 Task: Select a due date automation when advanced on, 2 days before a card is due add basic without the red label at 11:00 AM.
Action: Mouse moved to (1133, 88)
Screenshot: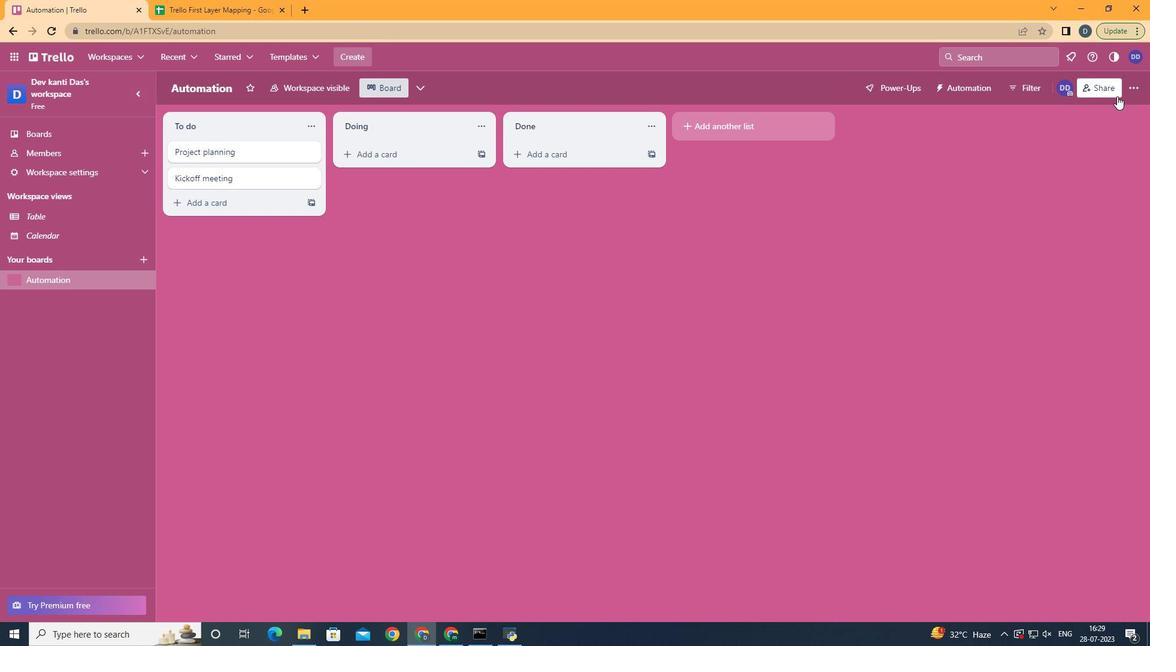 
Action: Mouse pressed left at (1133, 88)
Screenshot: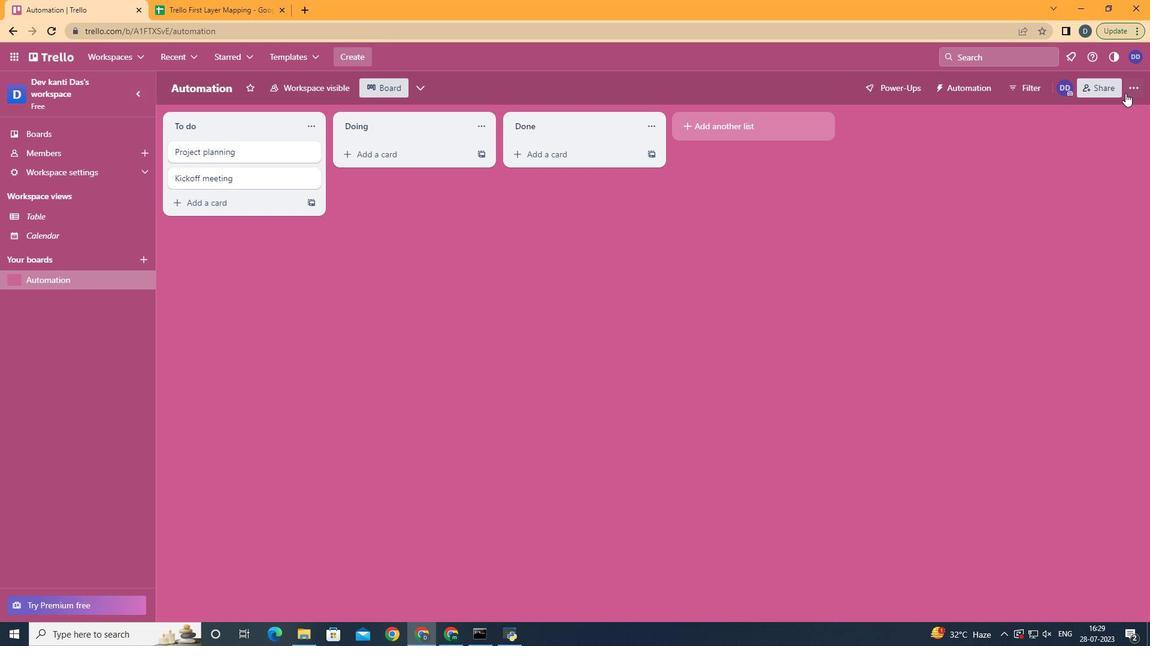 
Action: Mouse moved to (1006, 255)
Screenshot: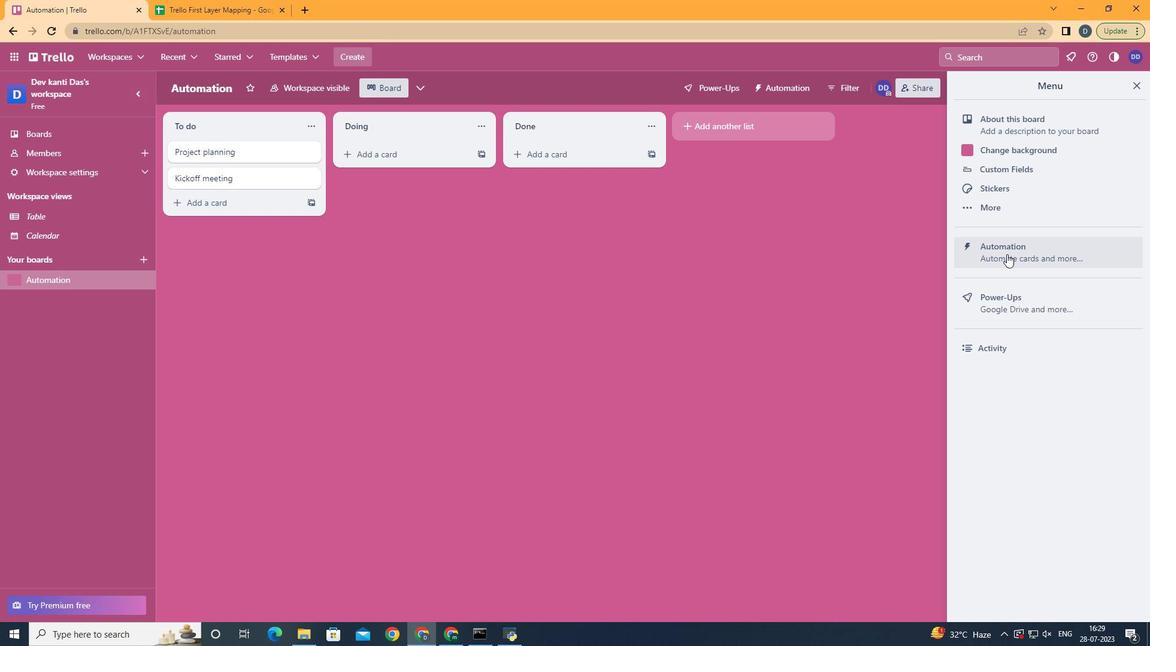 
Action: Mouse pressed left at (1006, 255)
Screenshot: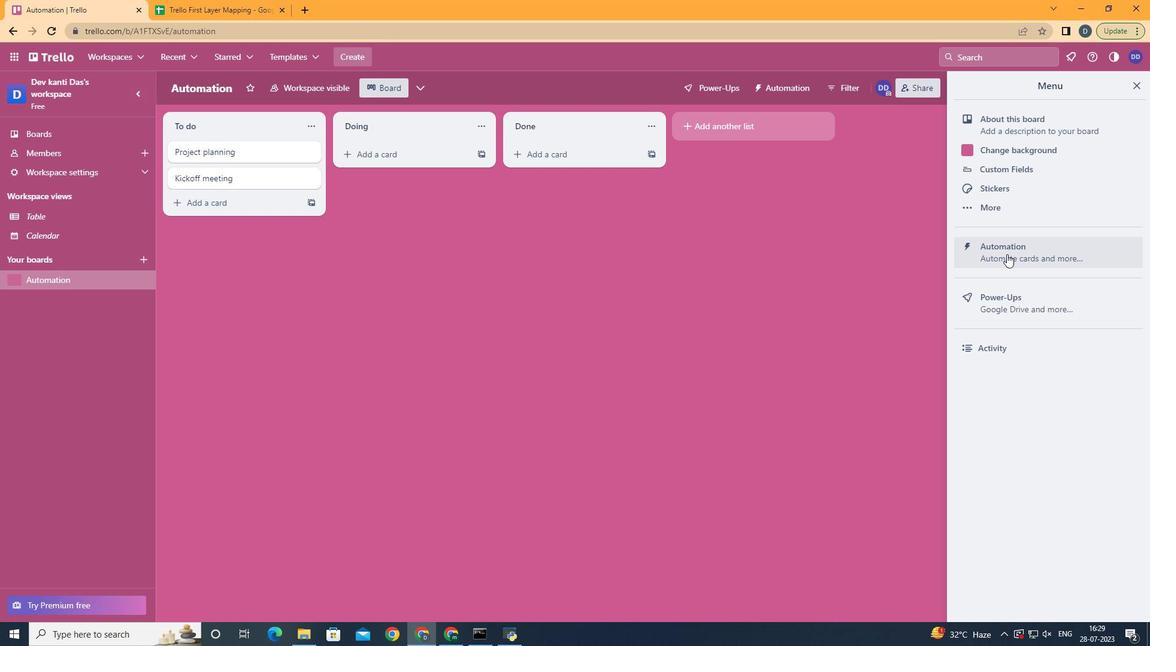
Action: Mouse moved to (219, 237)
Screenshot: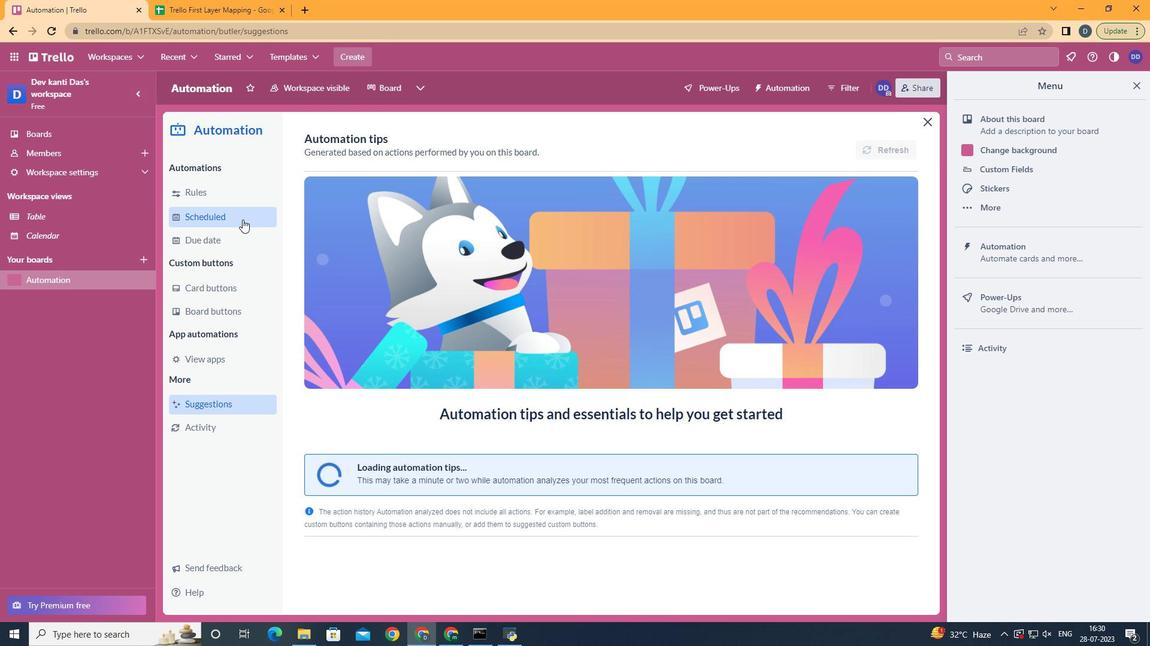 
Action: Mouse pressed left at (219, 237)
Screenshot: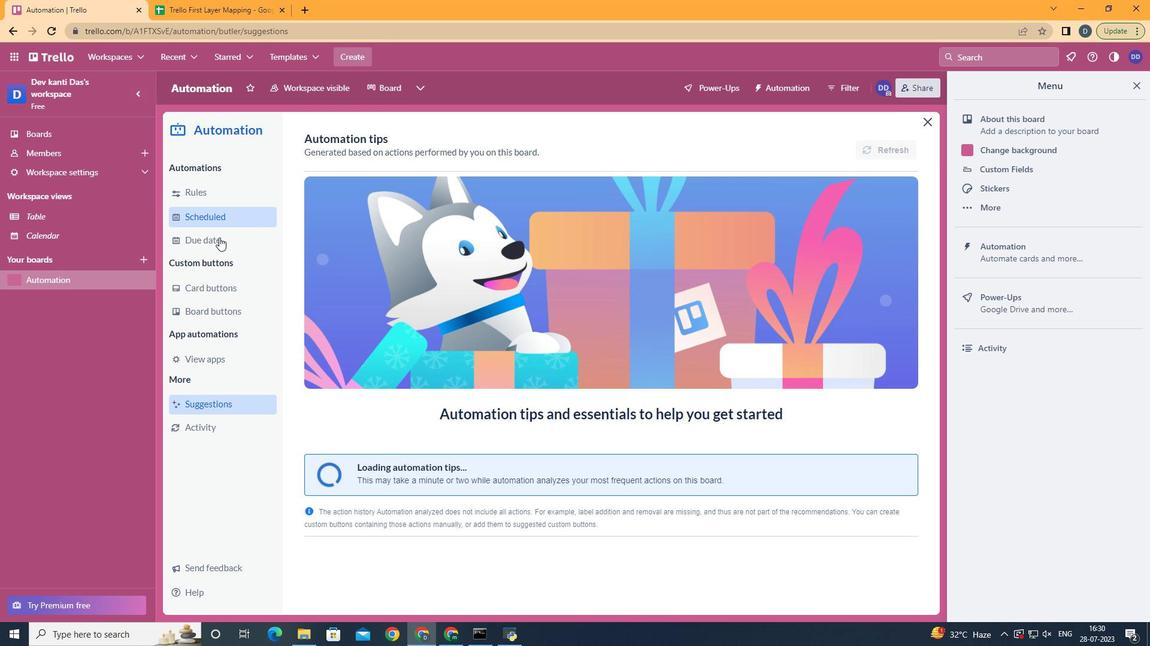 
Action: Mouse moved to (860, 141)
Screenshot: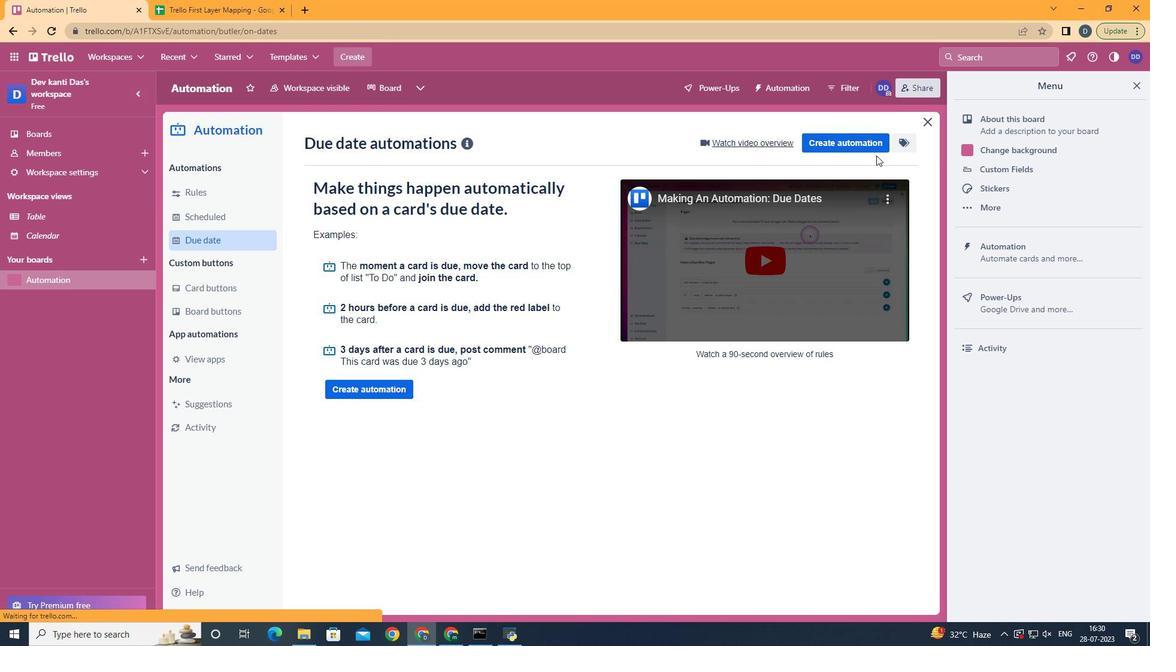 
Action: Mouse pressed left at (860, 141)
Screenshot: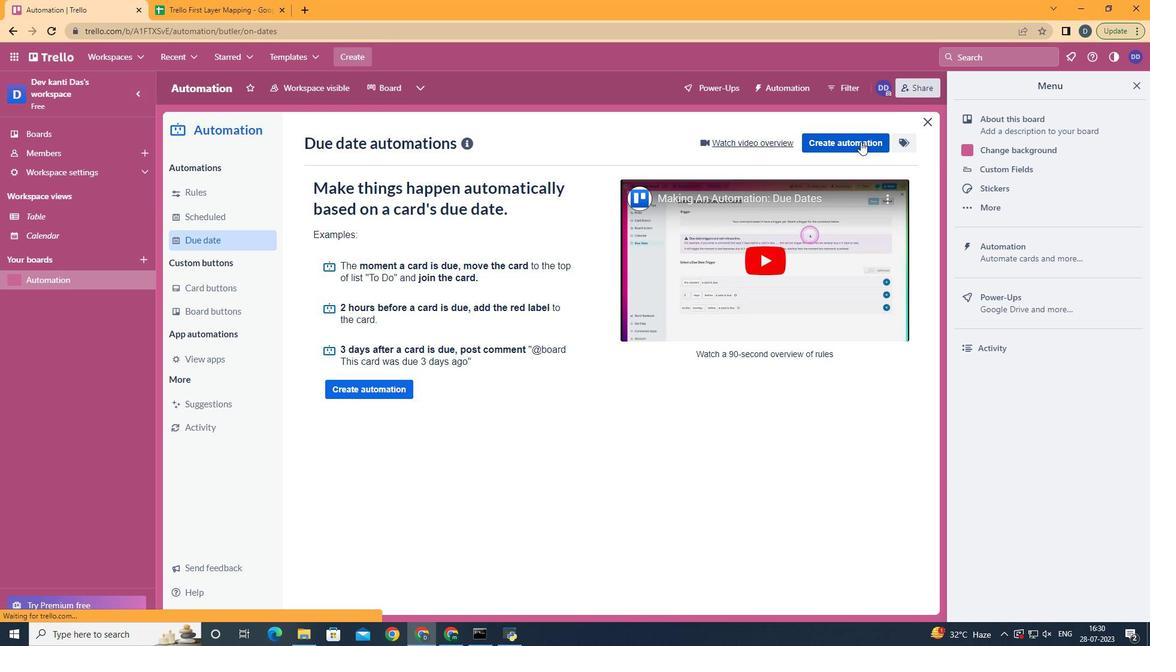 
Action: Mouse moved to (587, 256)
Screenshot: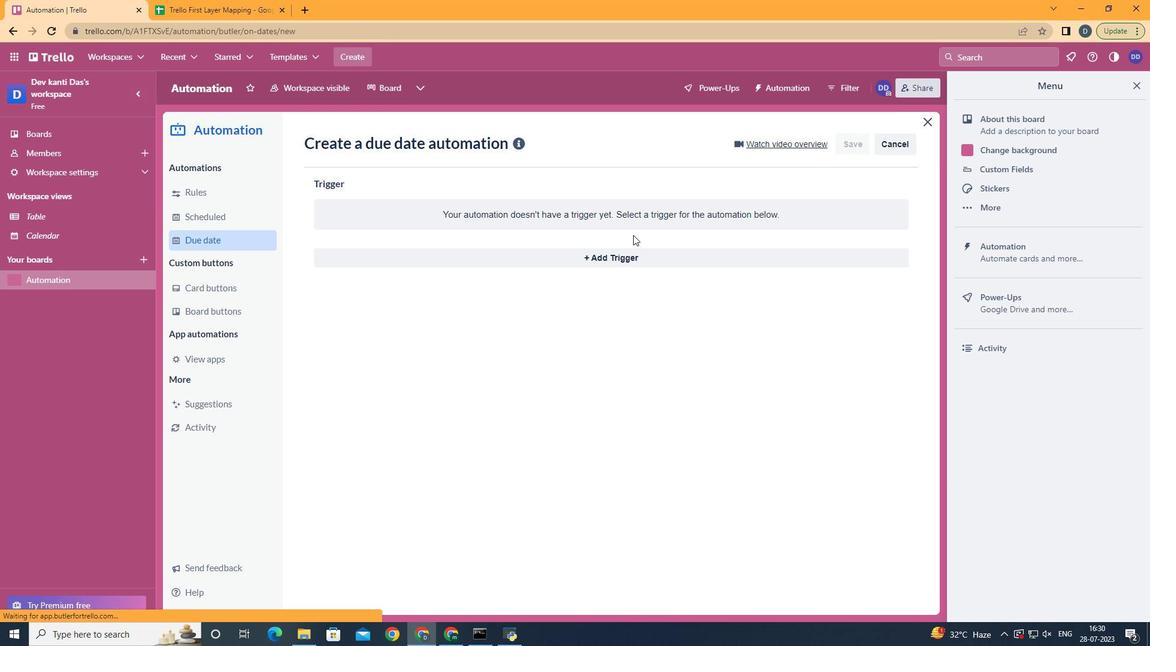 
Action: Mouse pressed left at (587, 256)
Screenshot: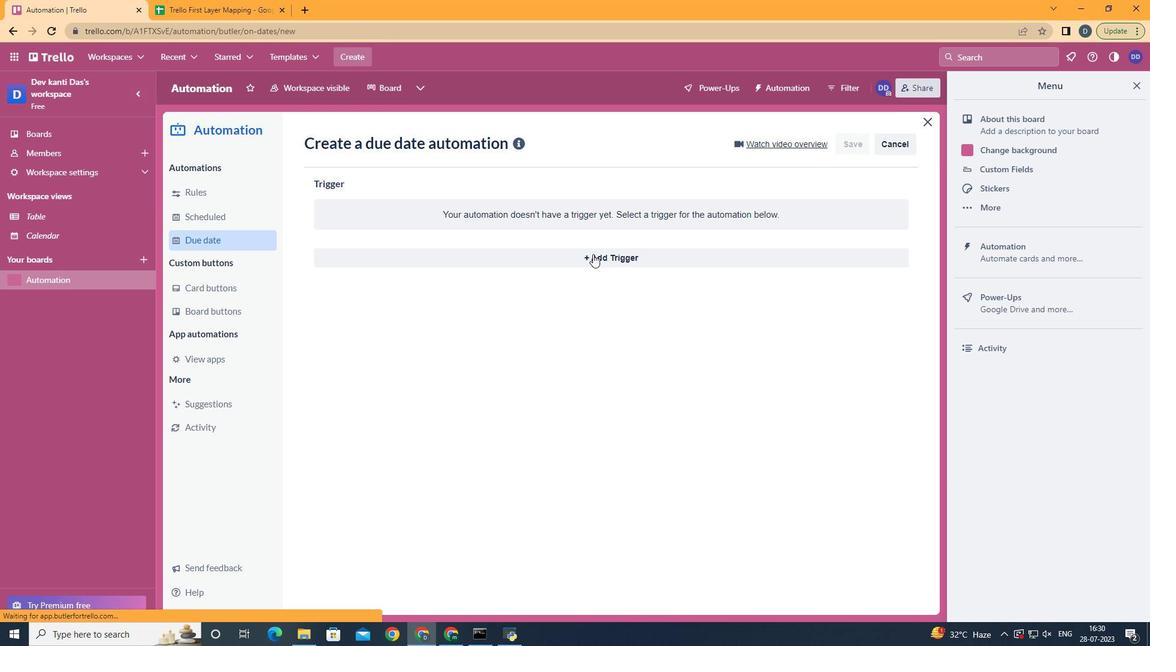 
Action: Mouse moved to (483, 440)
Screenshot: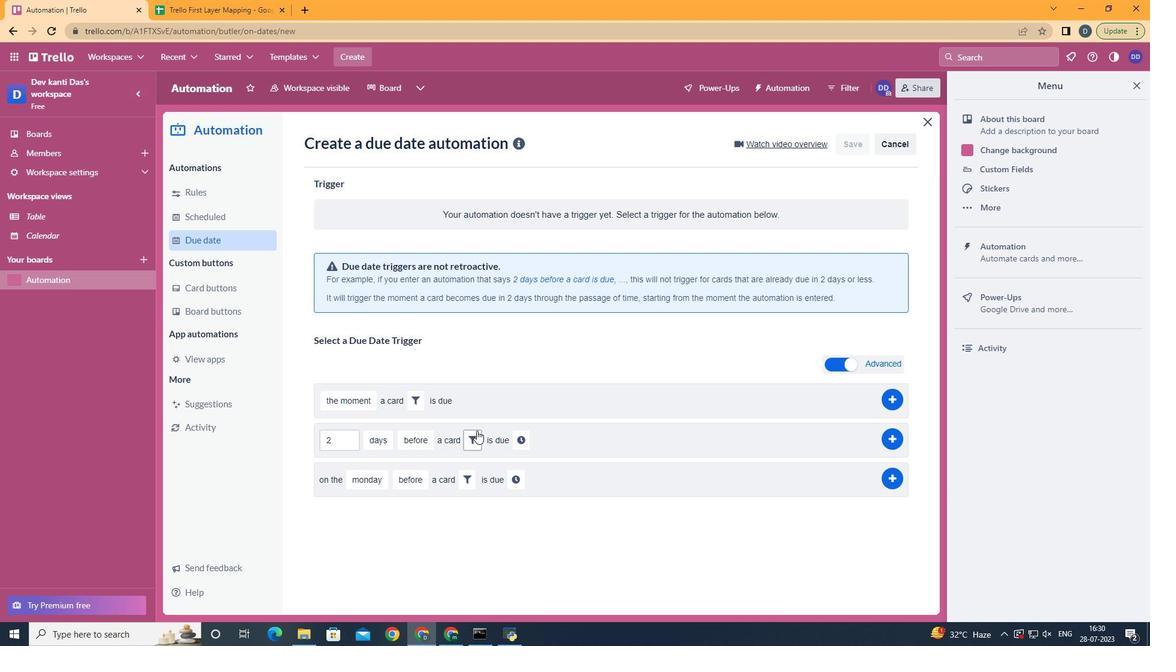 
Action: Mouse pressed left at (483, 440)
Screenshot: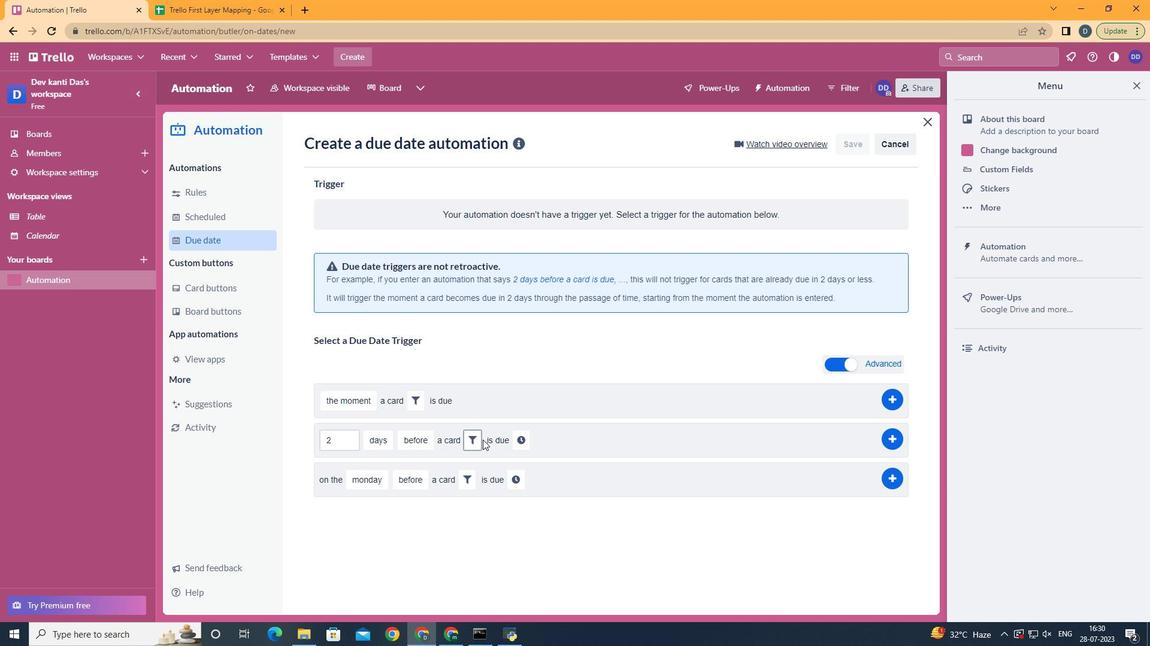
Action: Mouse moved to (479, 442)
Screenshot: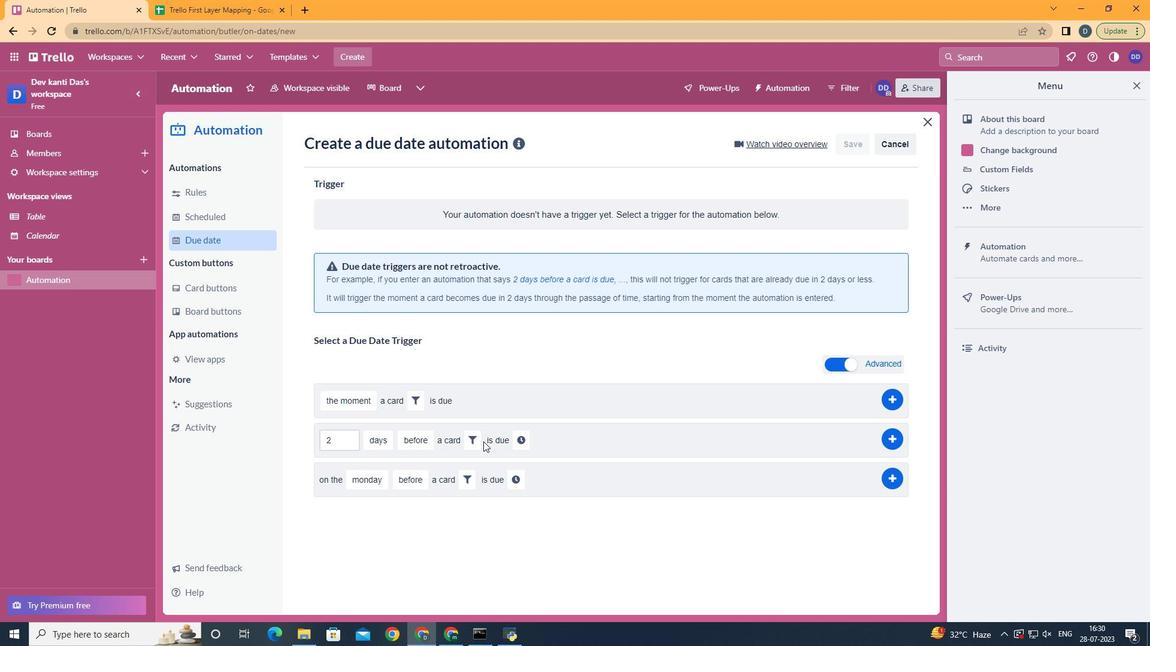 
Action: Mouse pressed left at (479, 442)
Screenshot: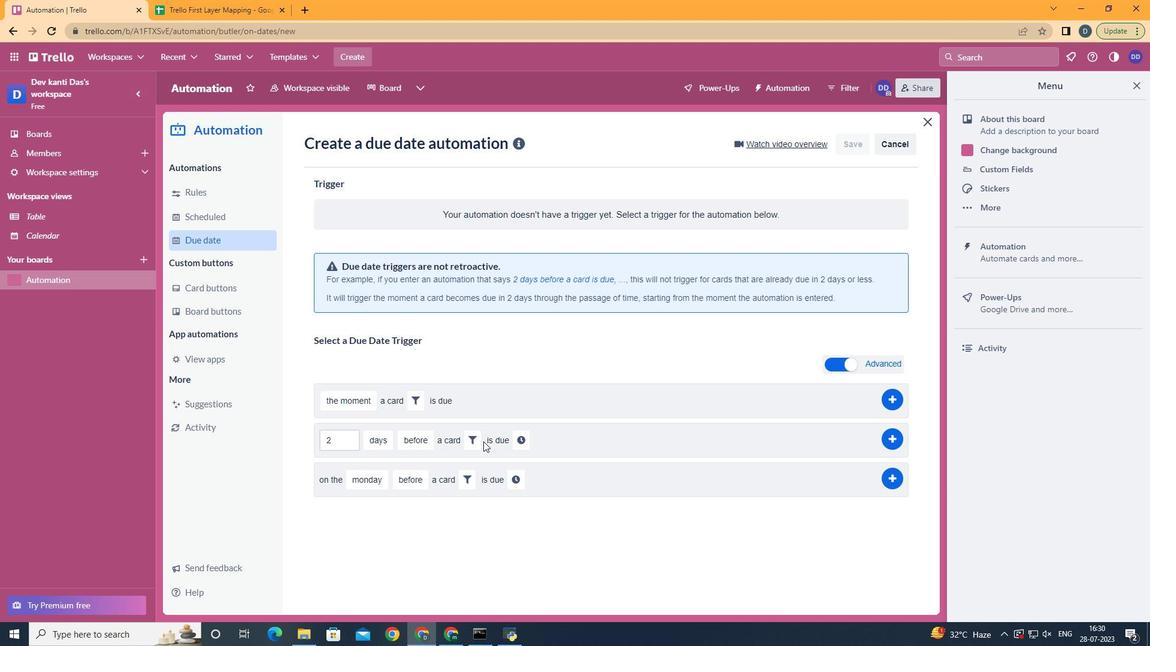 
Action: Mouse moved to (519, 461)
Screenshot: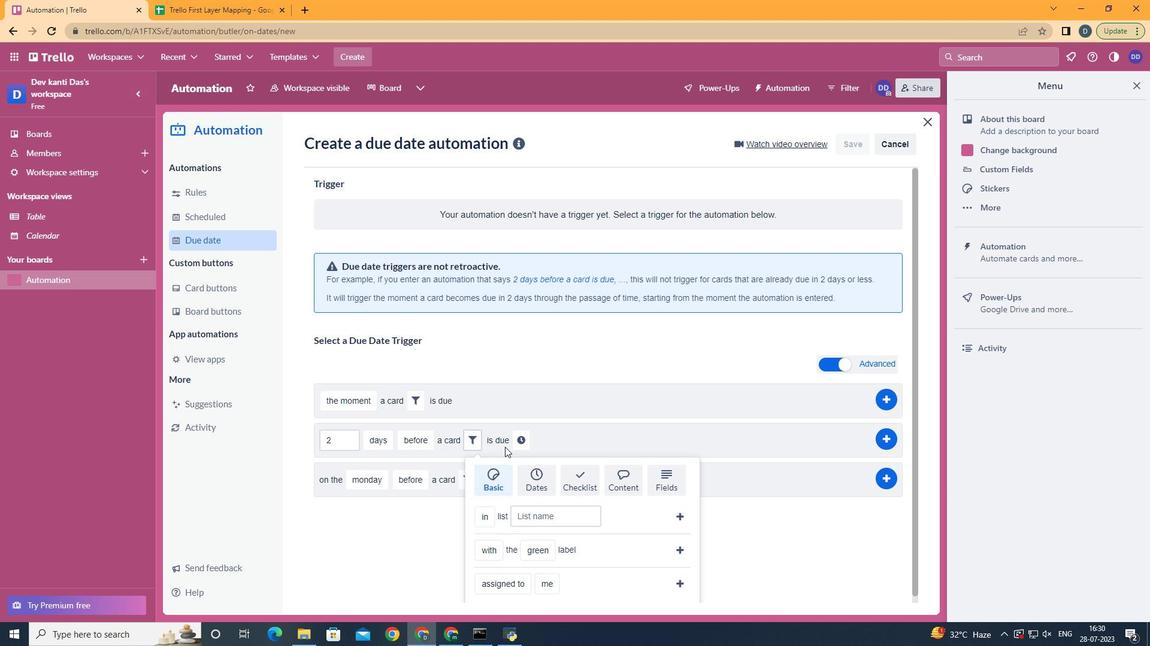
Action: Mouse scrolled (519, 460) with delta (0, 0)
Screenshot: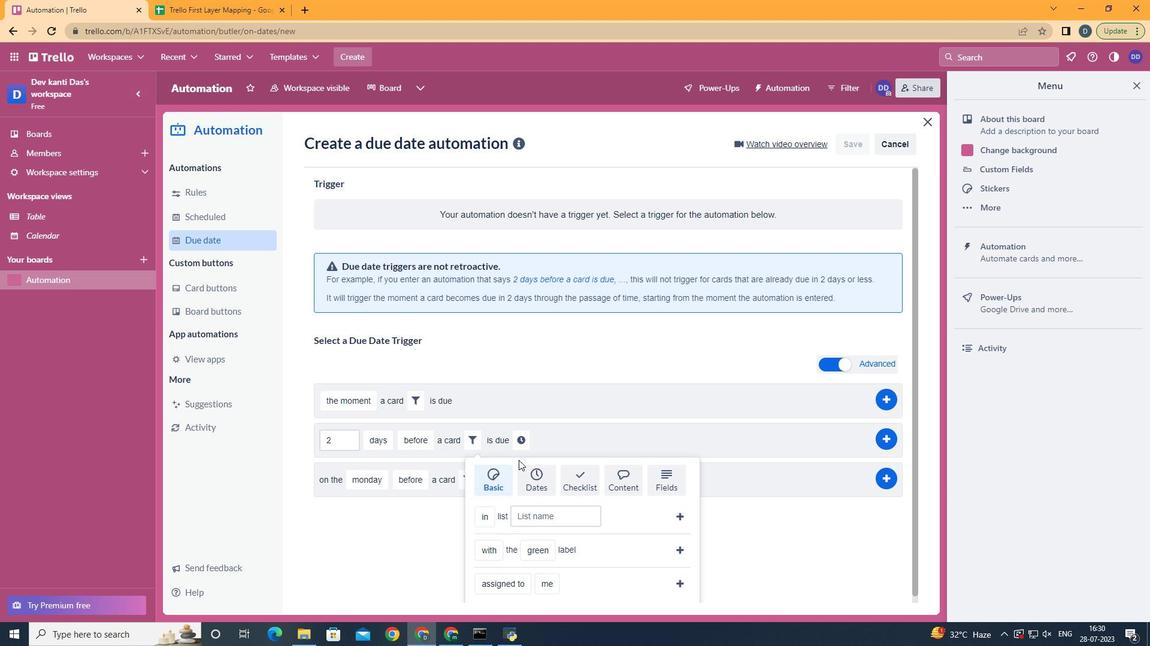 
Action: Mouse scrolled (519, 460) with delta (0, 0)
Screenshot: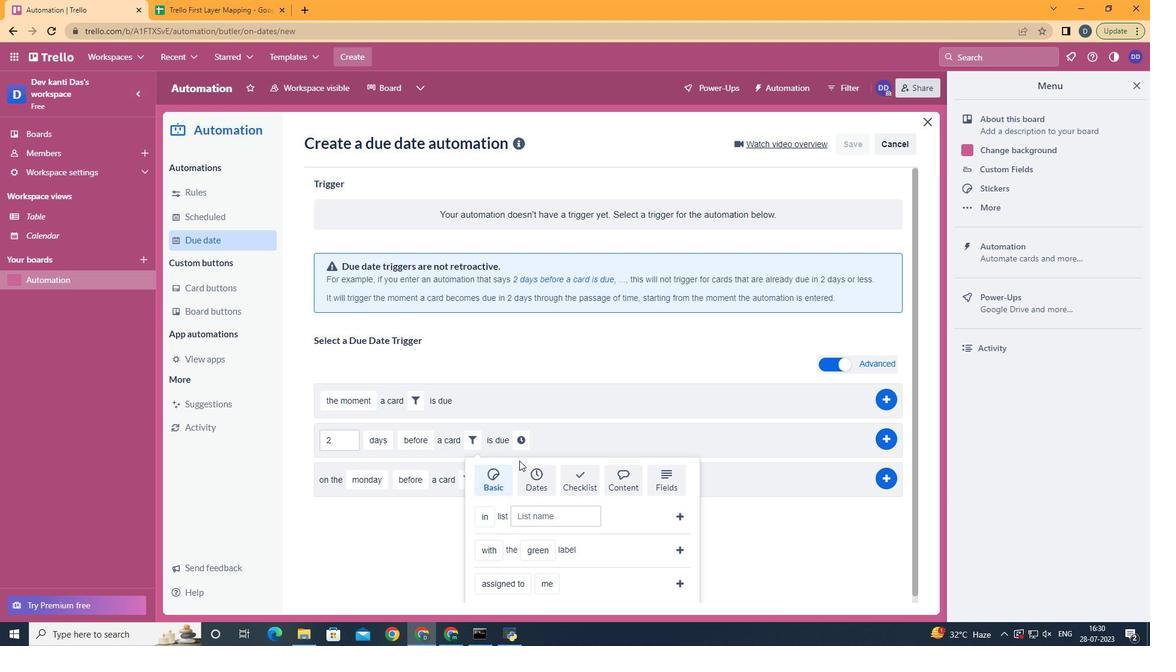 
Action: Mouse scrolled (519, 460) with delta (0, 0)
Screenshot: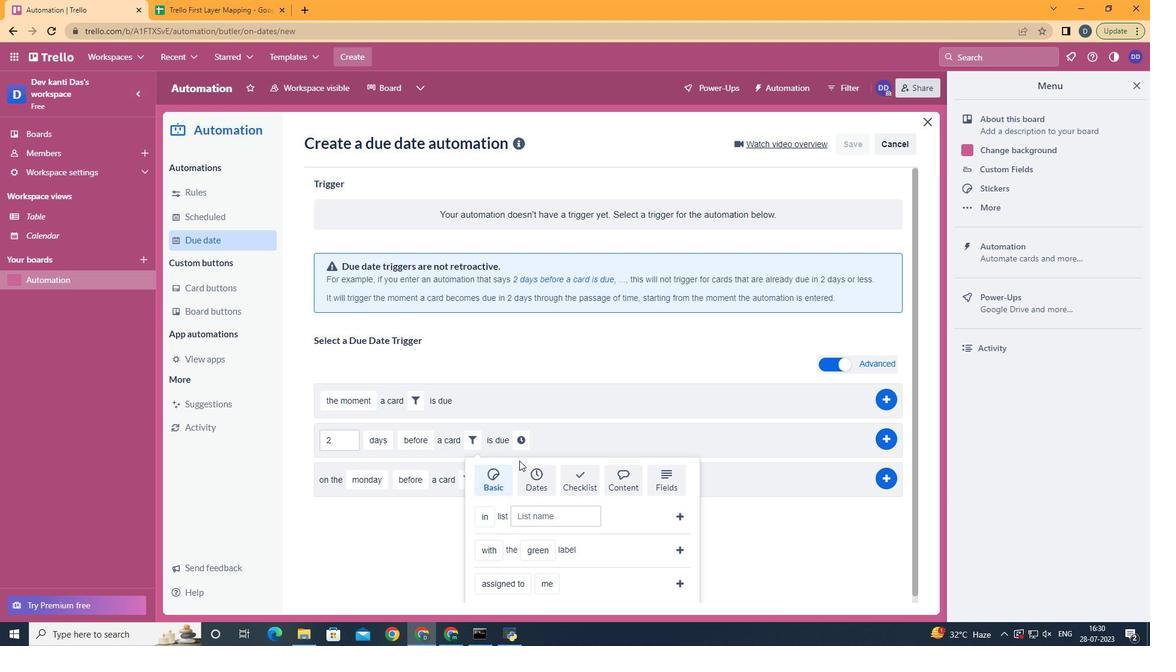 
Action: Mouse moved to (502, 504)
Screenshot: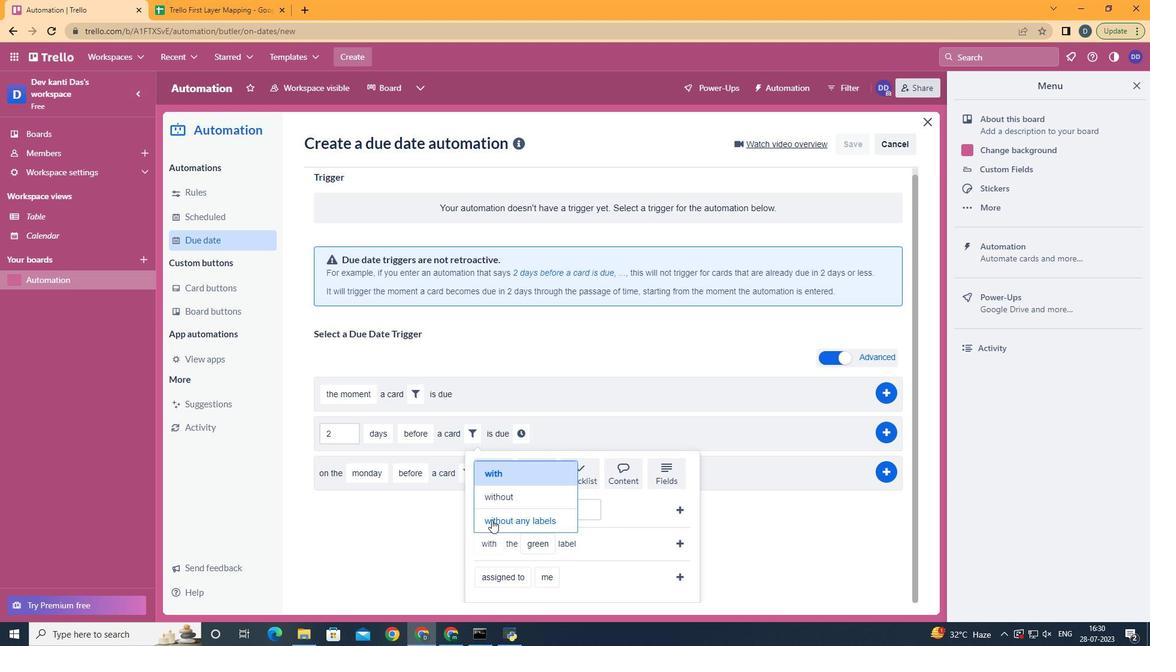 
Action: Mouse pressed left at (502, 504)
Screenshot: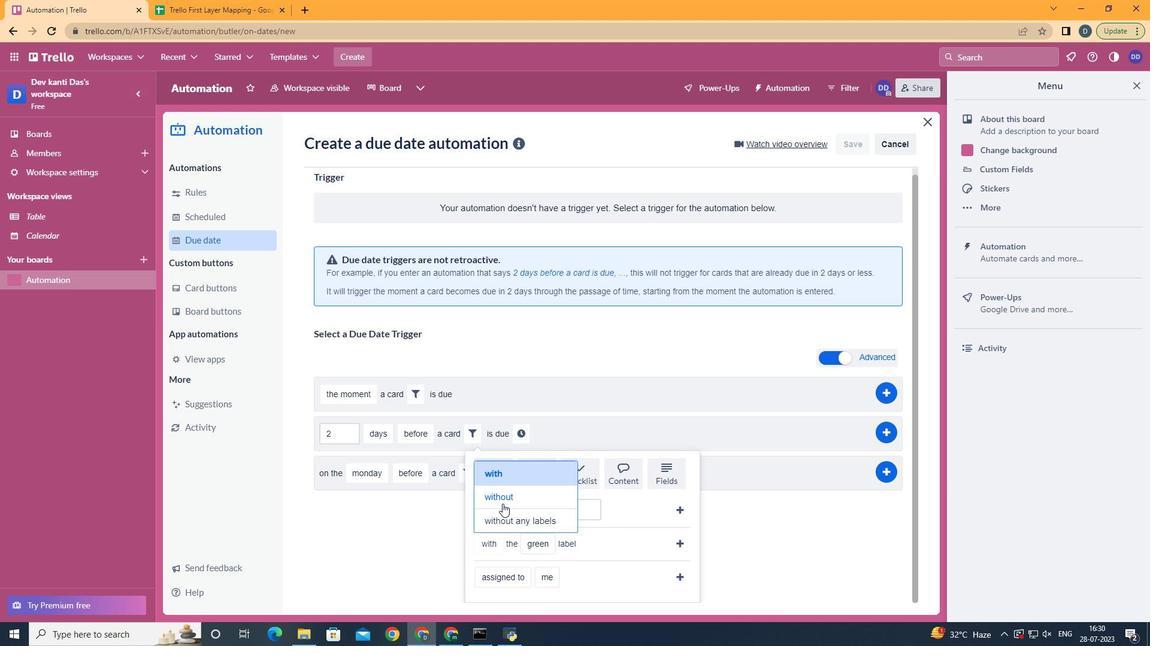 
Action: Mouse moved to (551, 469)
Screenshot: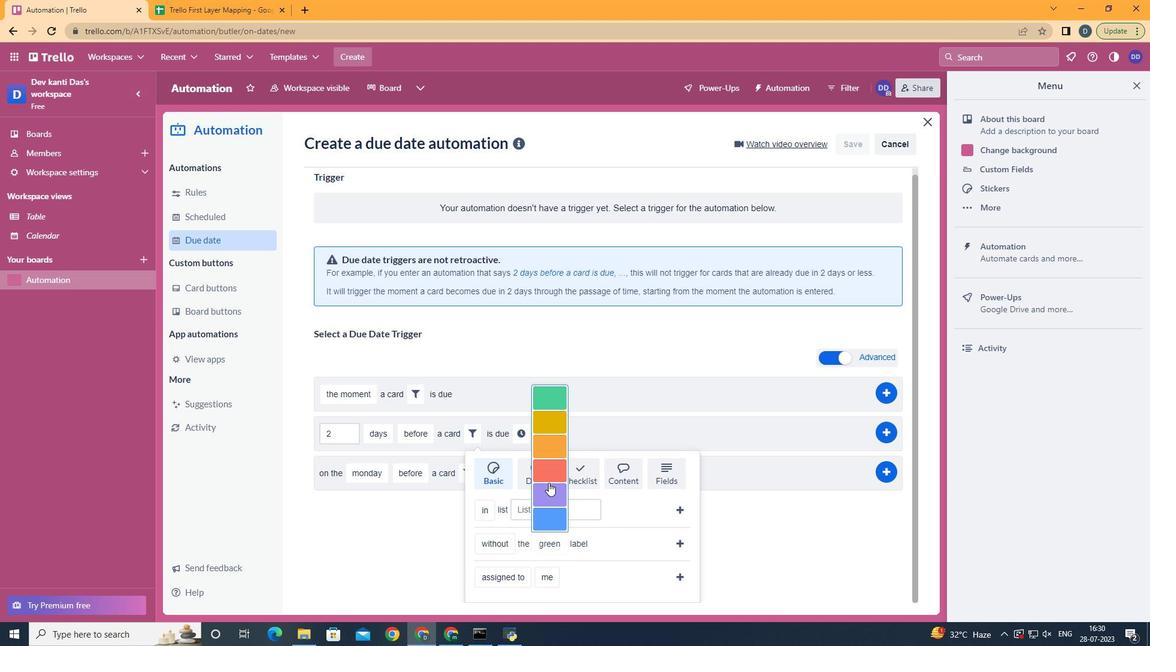 
Action: Mouse pressed left at (551, 469)
Screenshot: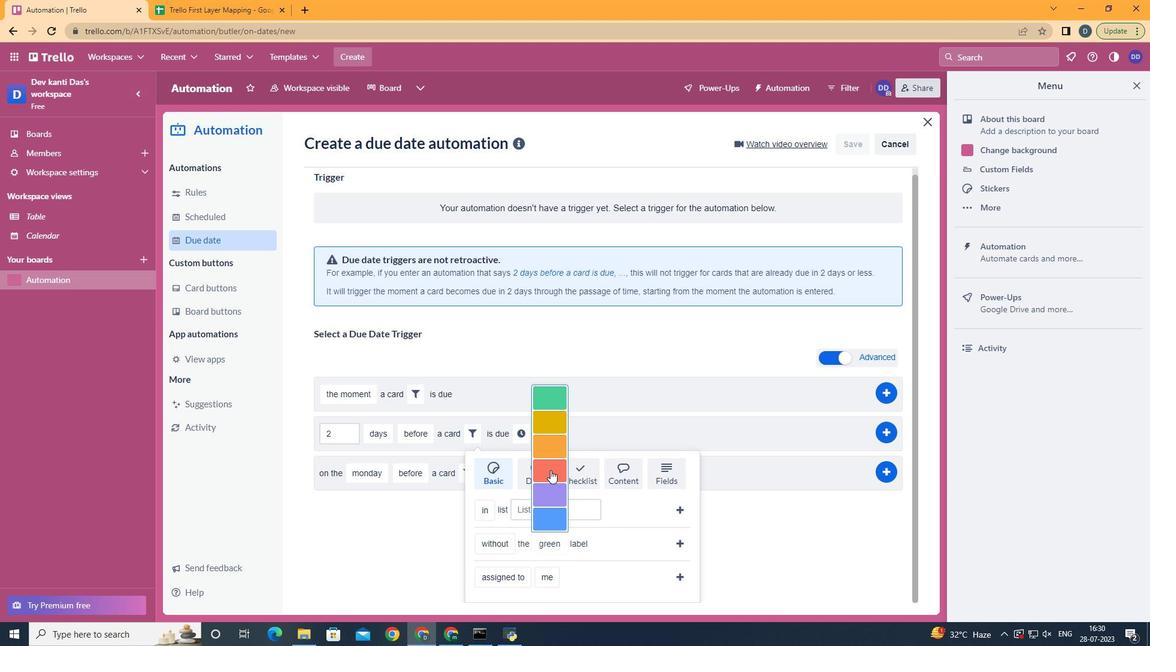 
Action: Mouse moved to (676, 545)
Screenshot: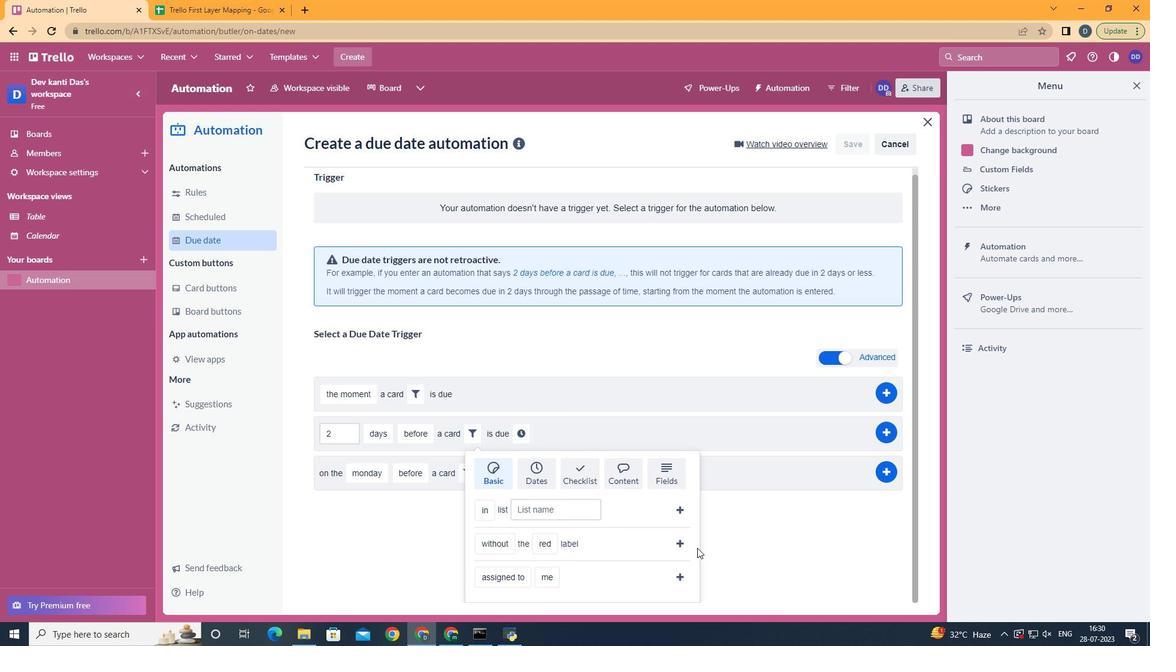
Action: Mouse pressed left at (676, 545)
Screenshot: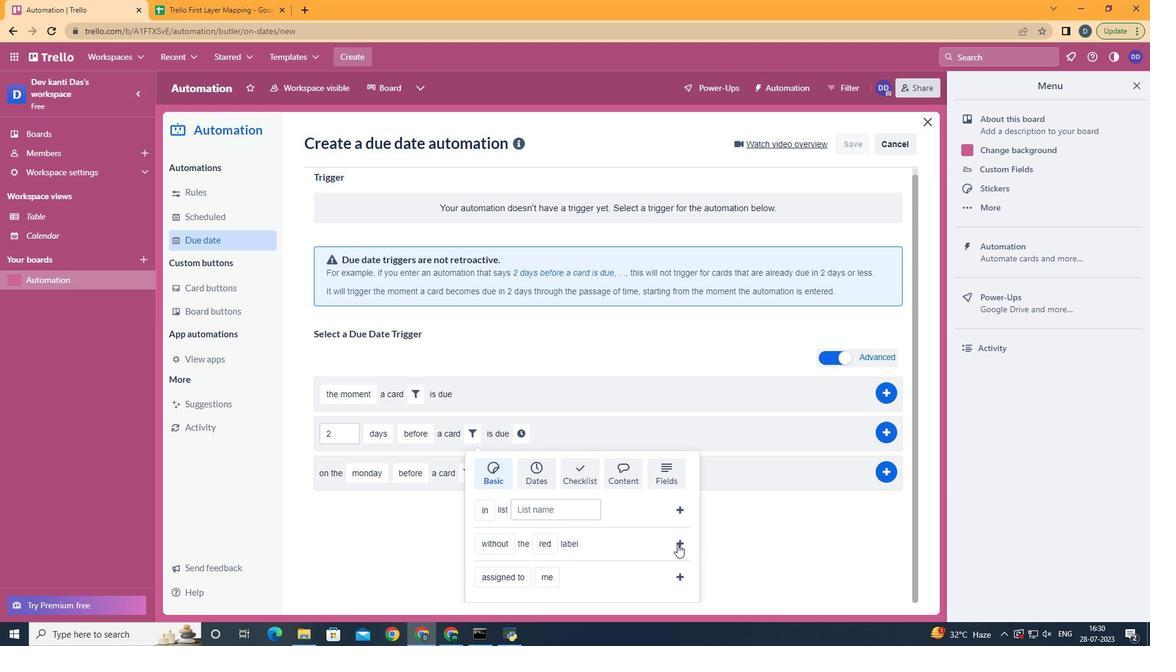 
Action: Mouse moved to (632, 442)
Screenshot: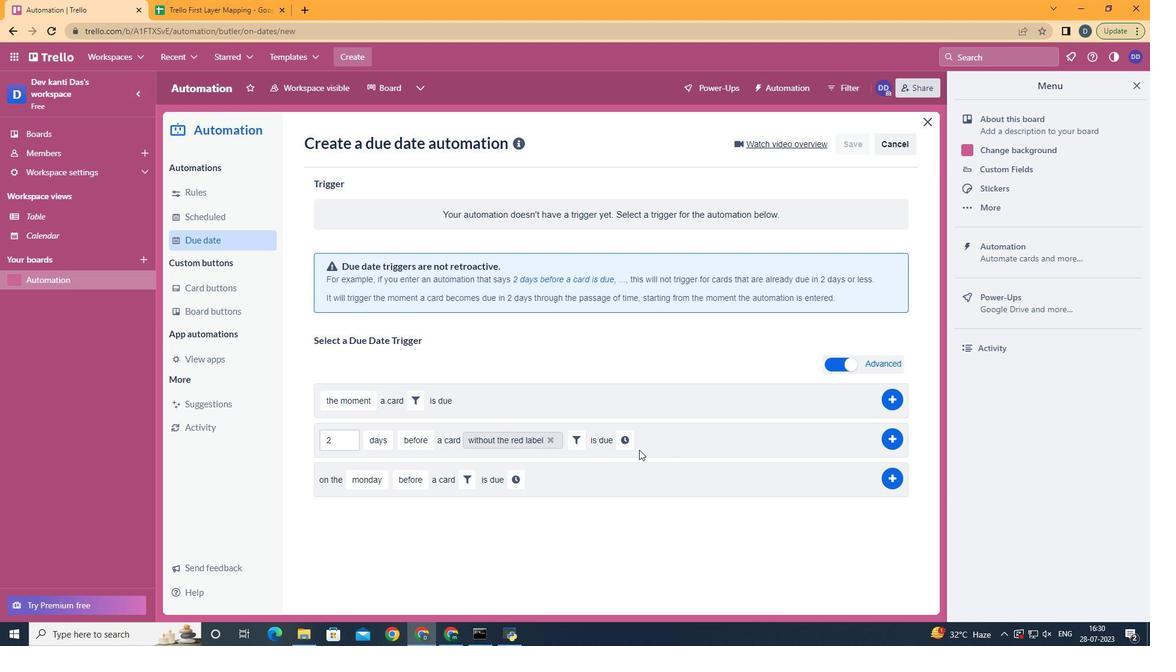 
Action: Mouse pressed left at (632, 442)
Screenshot: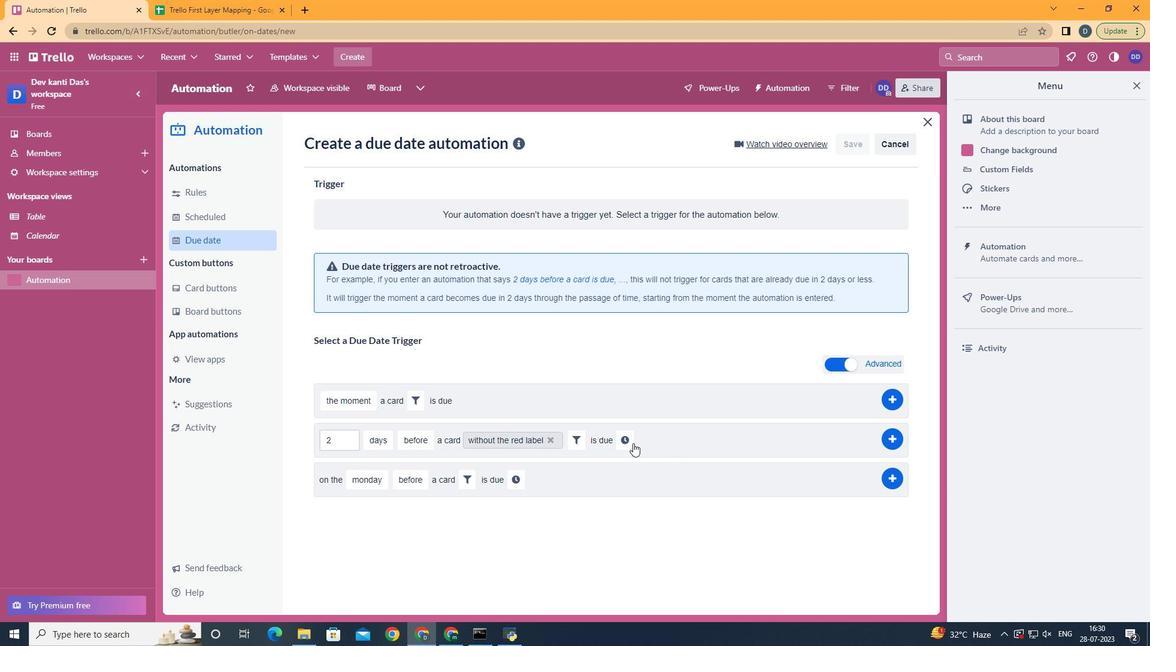
Action: Mouse moved to (652, 440)
Screenshot: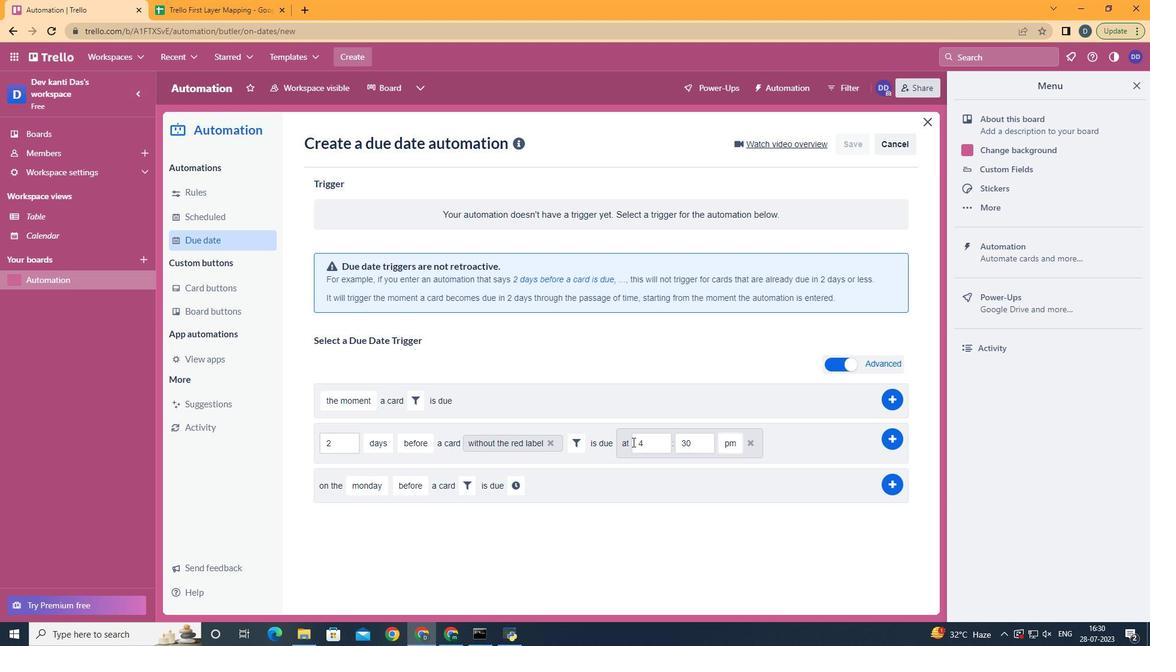 
Action: Mouse pressed left at (652, 440)
Screenshot: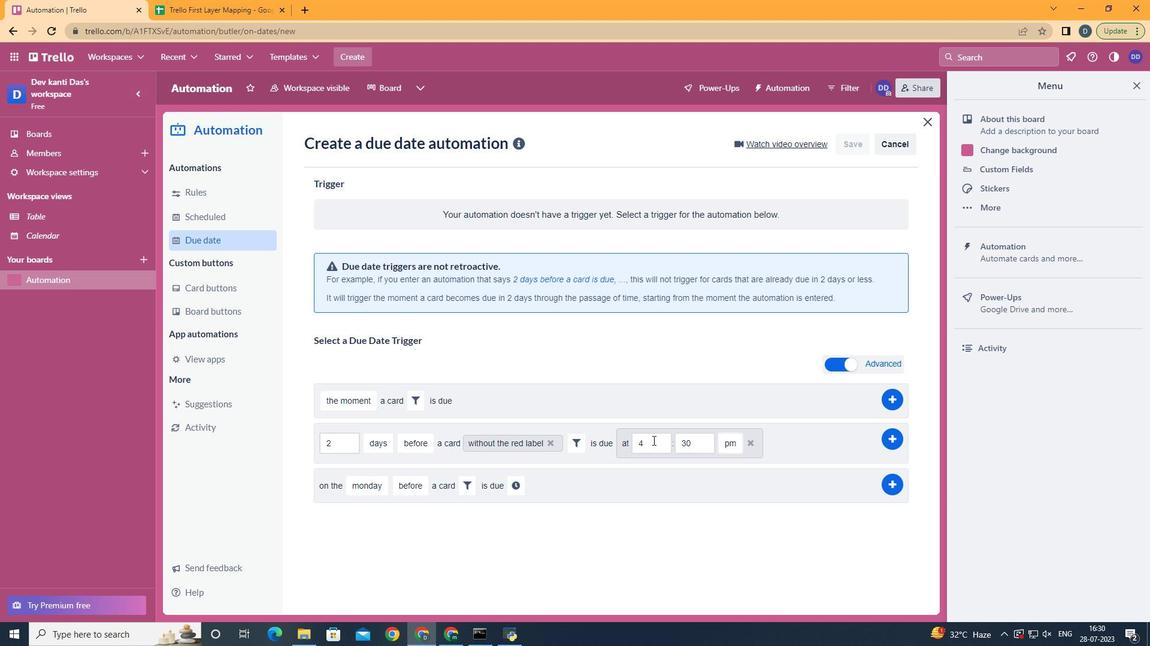 
Action: Key pressed <Key.backspace>11
Screenshot: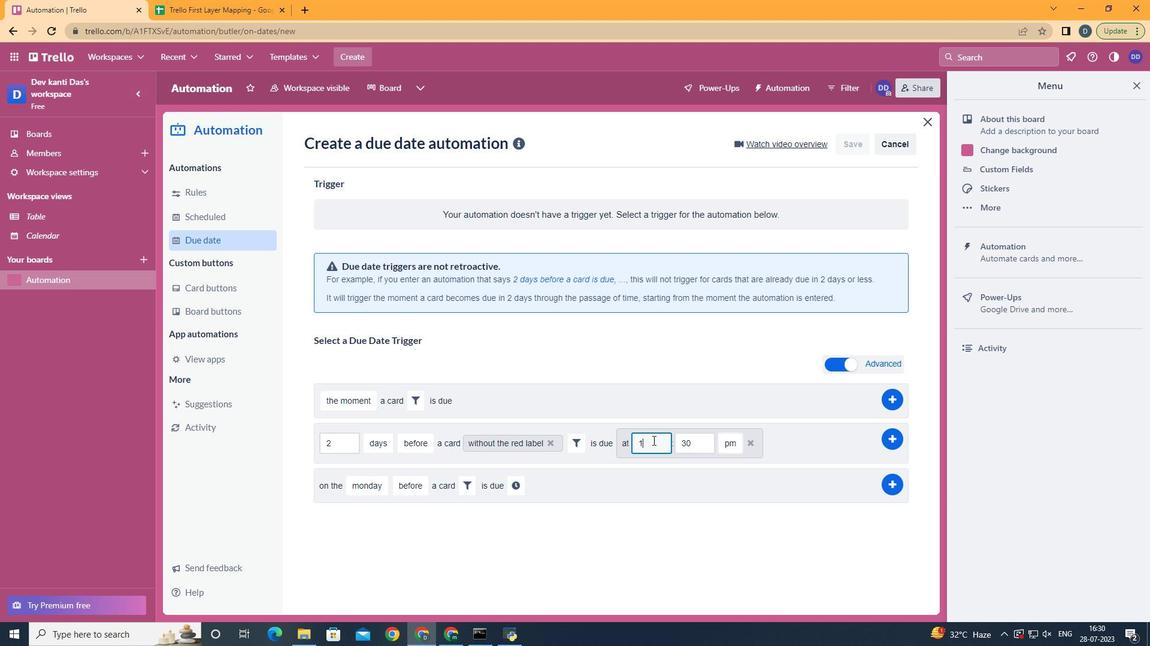 
Action: Mouse moved to (700, 440)
Screenshot: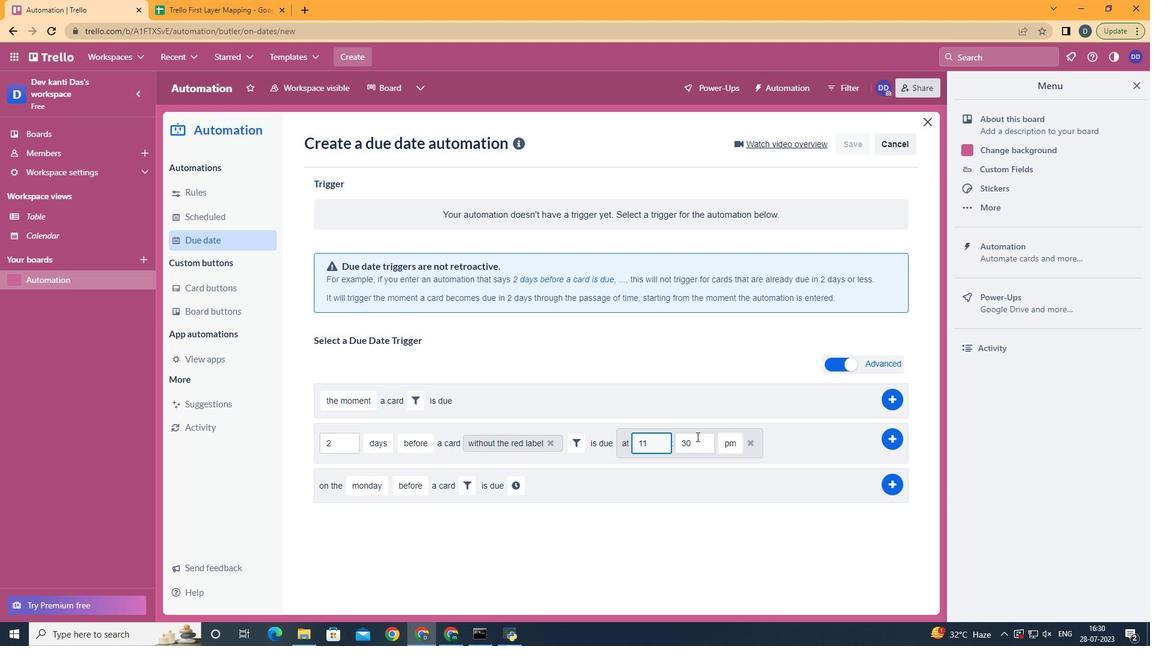 
Action: Mouse pressed left at (700, 440)
Screenshot: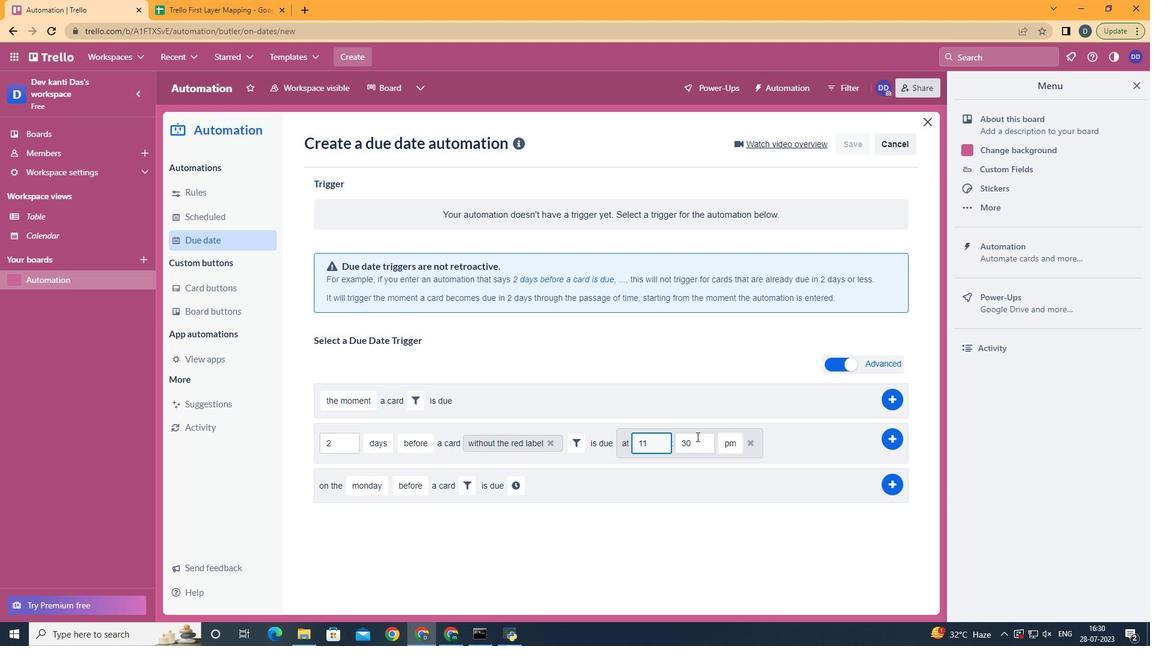 
Action: Key pressed <Key.backspace><Key.backspace>00
Screenshot: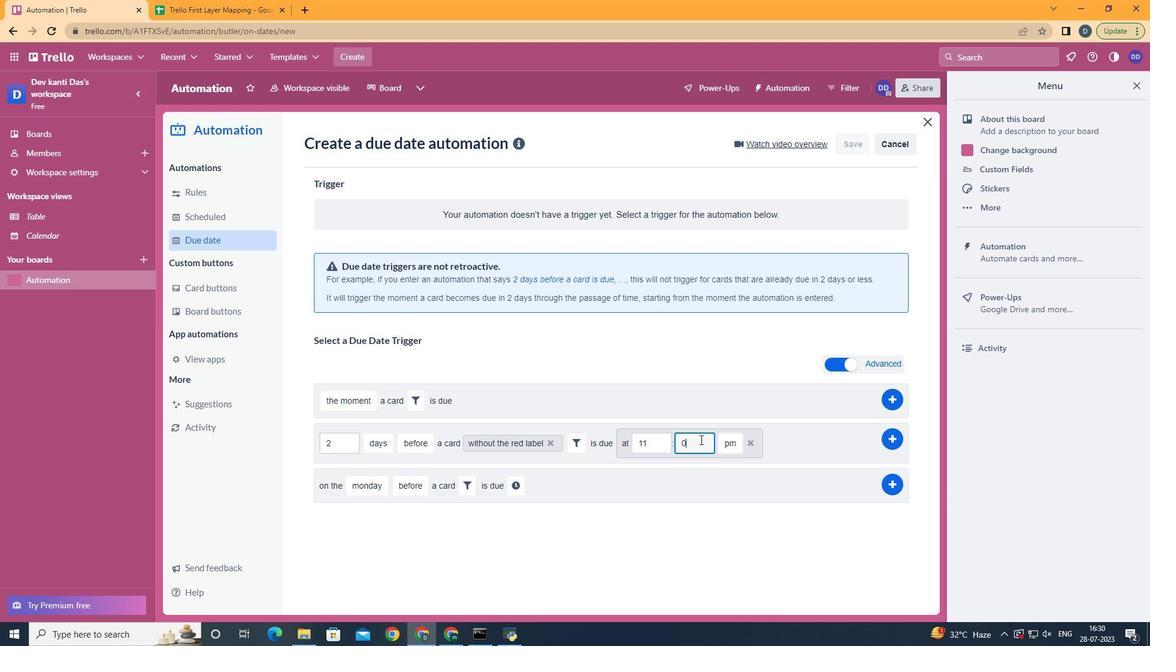 
Action: Mouse moved to (730, 466)
Screenshot: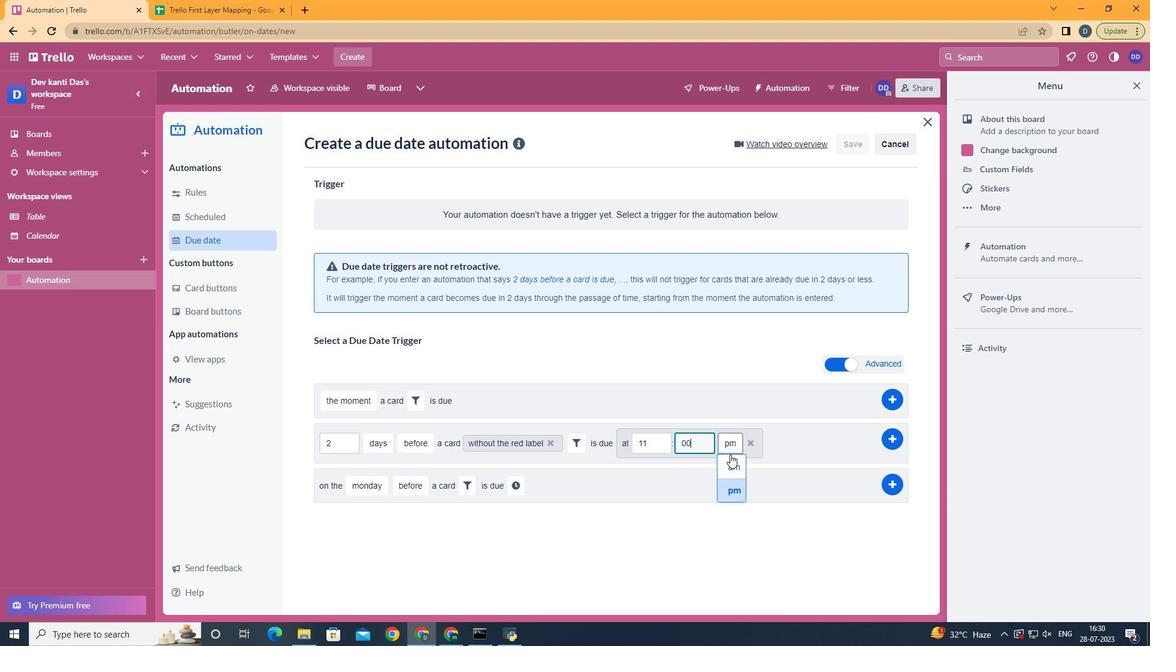 
Action: Mouse pressed left at (730, 466)
Screenshot: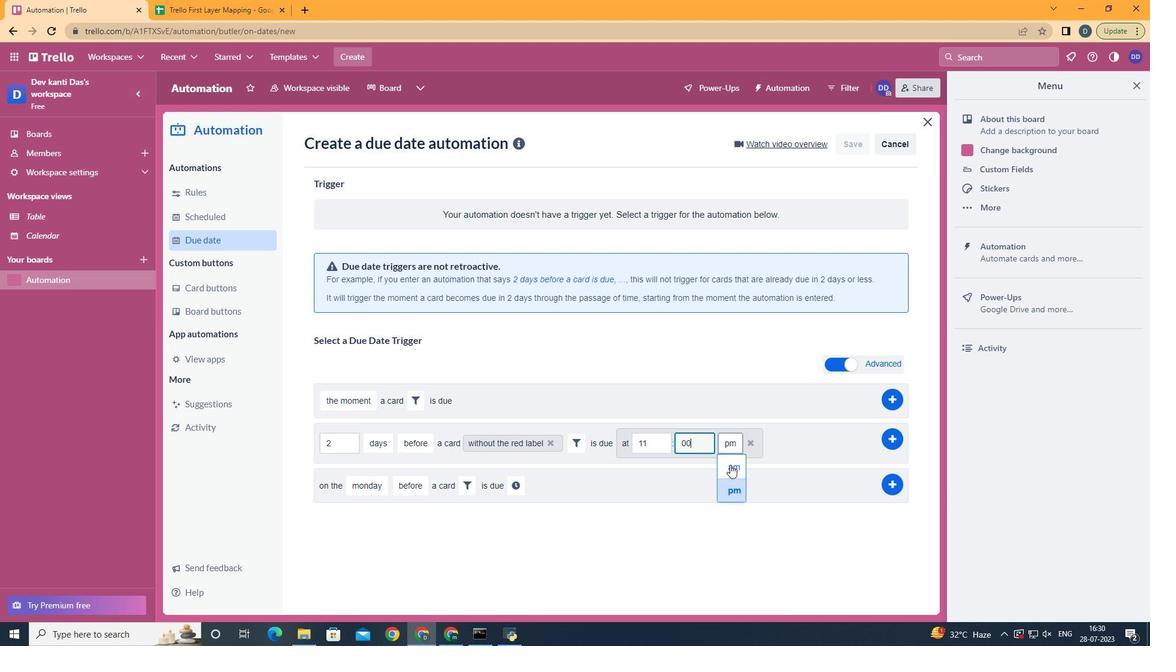 
